 Task: Explore Airbnb accommodation in Ungheni, Moldova from 10th December, 2023 to 26th December, 2023 for 6 adults, 2 children.6 bedrooms having 6 beds and 6 bathrooms. Property type can be house. Amenities needed are: wifi, TV, free parkinig on premises, gym, breakfast. Booking option can be shelf check-in. Look for 4 properties as per requirement.
Action: Mouse moved to (460, 50)
Screenshot: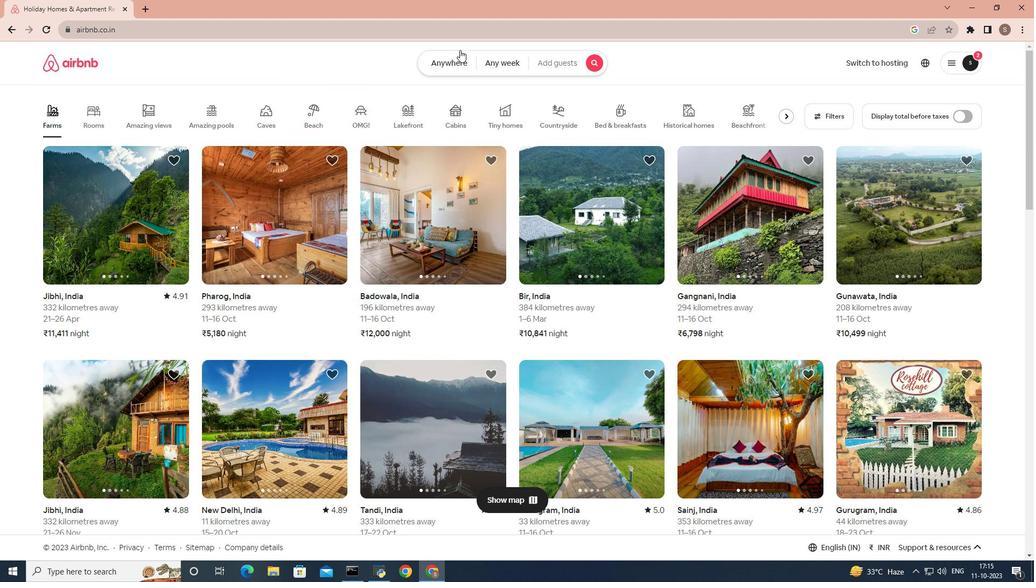 
Action: Mouse pressed left at (460, 50)
Screenshot: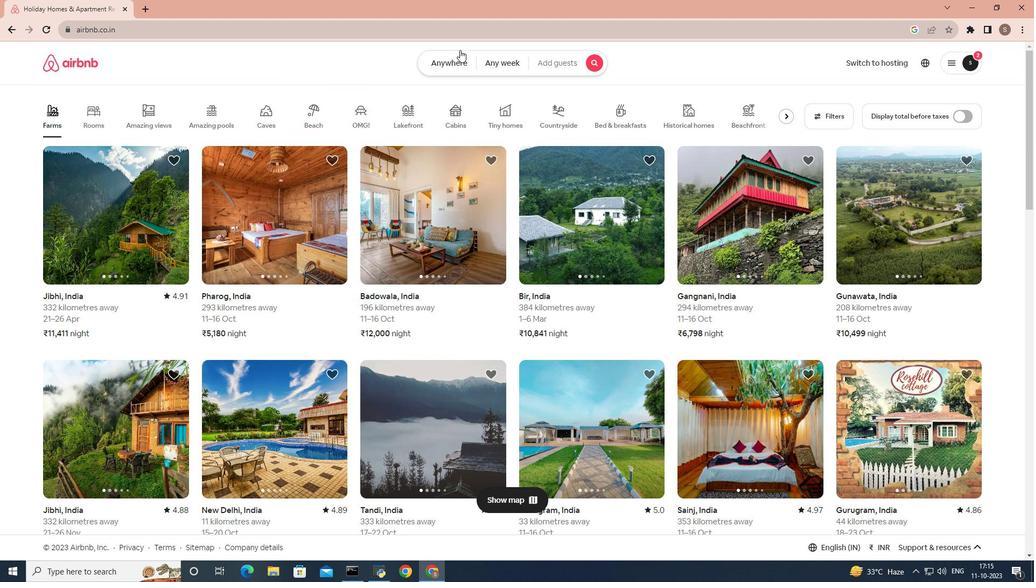 
Action: Mouse moved to (343, 108)
Screenshot: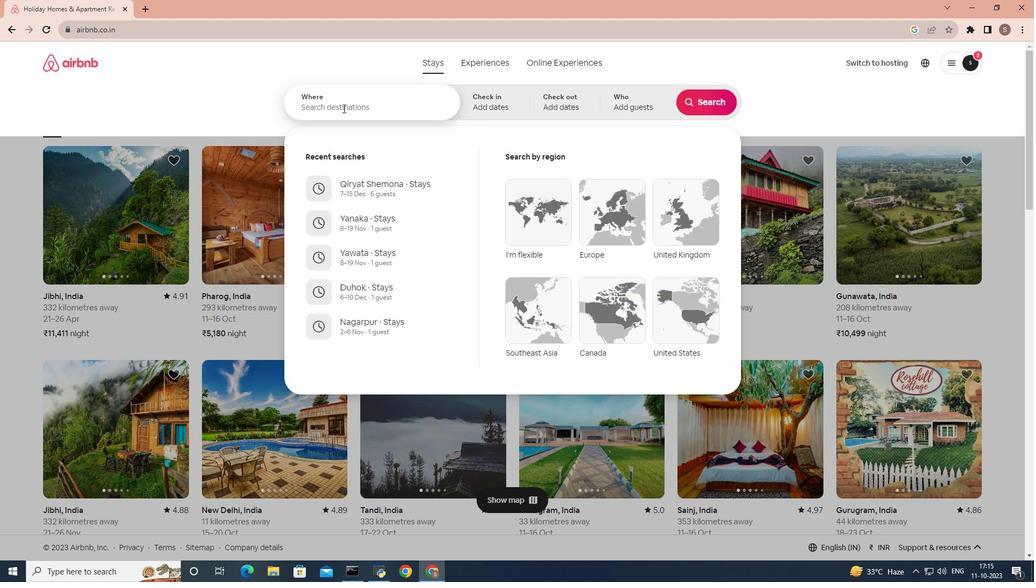 
Action: Mouse pressed left at (343, 108)
Screenshot: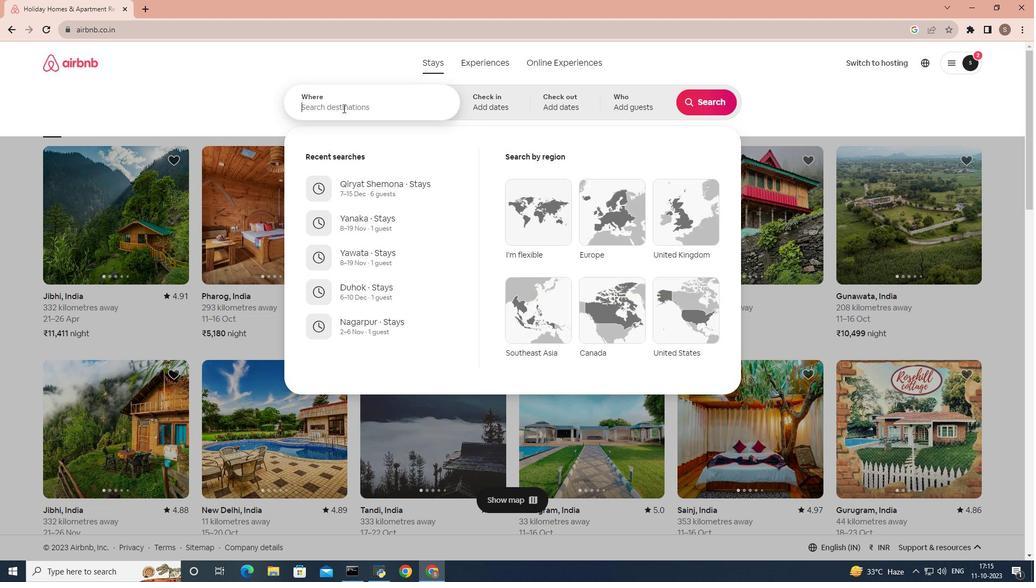 
Action: Mouse moved to (367, 133)
Screenshot: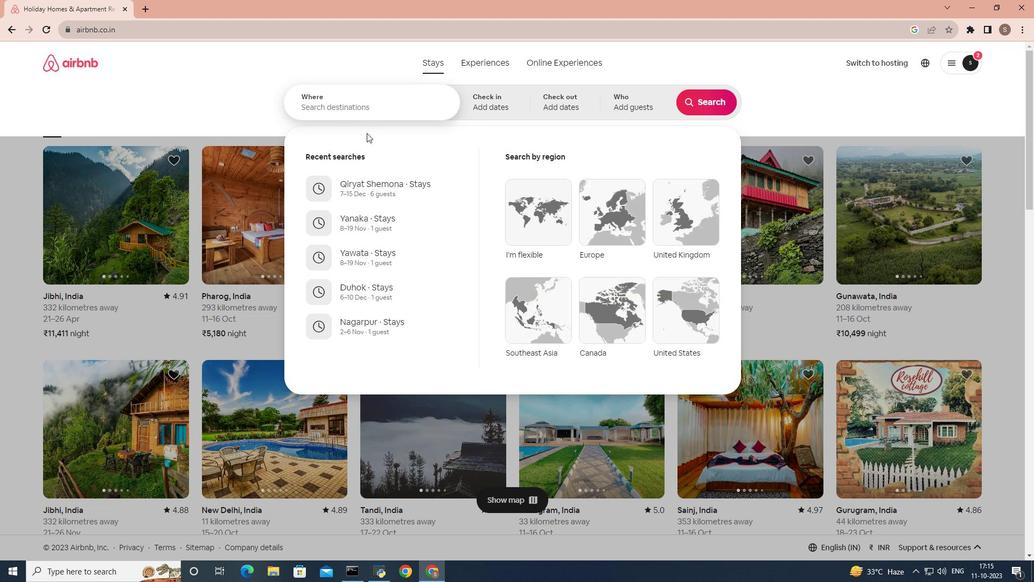
Action: Key pressed ungheni
Screenshot: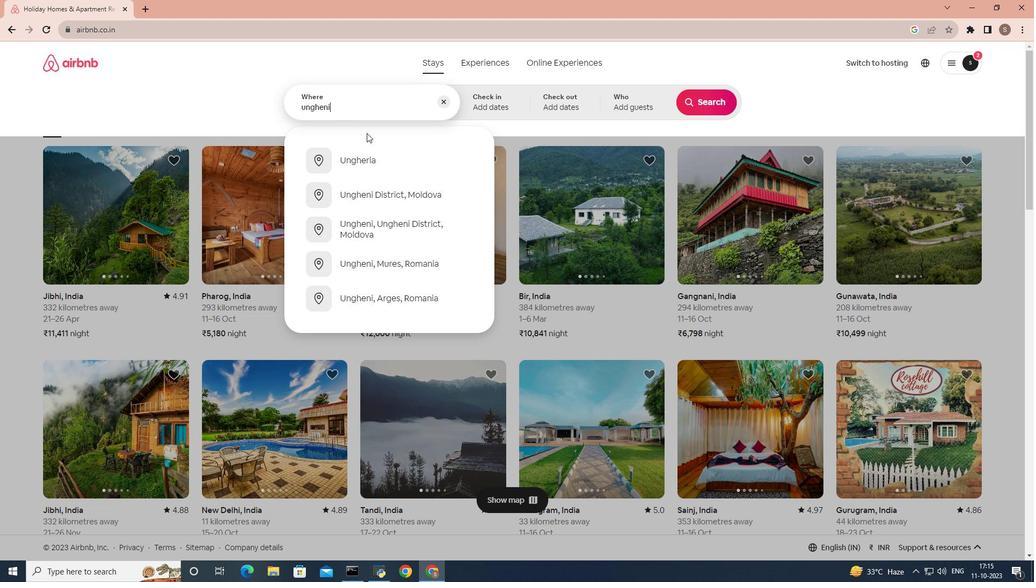 
Action: Mouse moved to (368, 187)
Screenshot: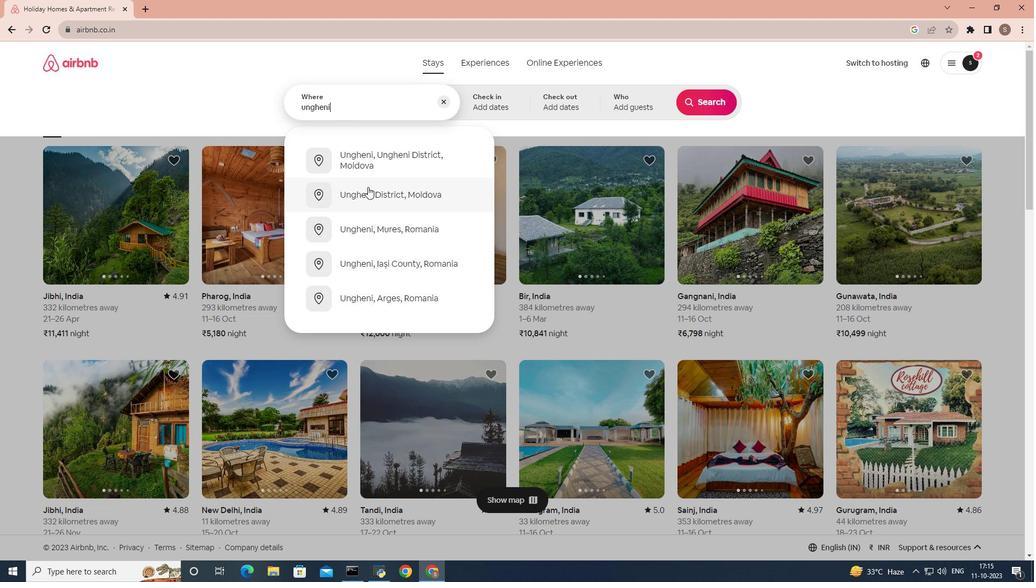 
Action: Mouse pressed left at (368, 187)
Screenshot: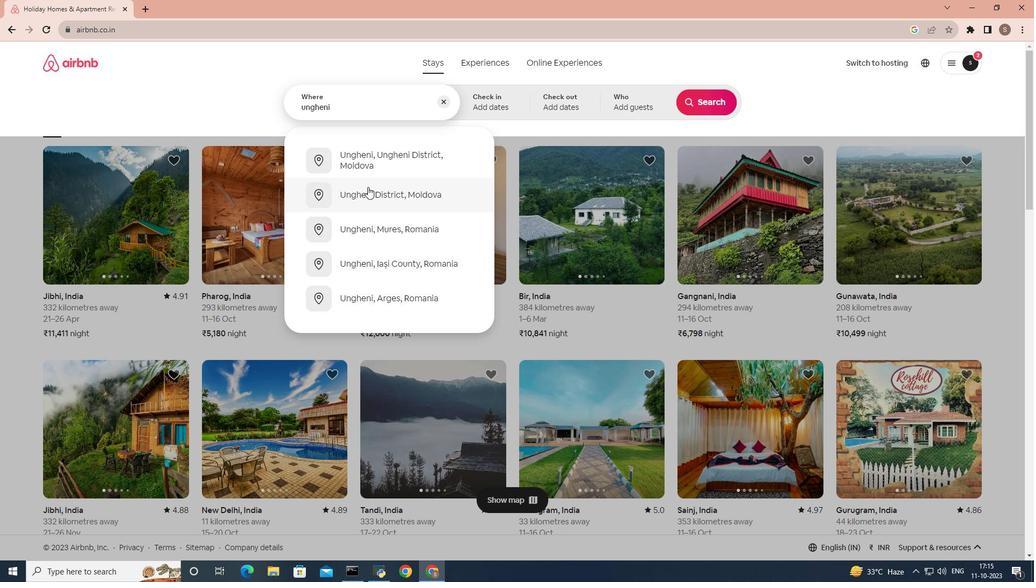 
Action: Mouse moved to (707, 192)
Screenshot: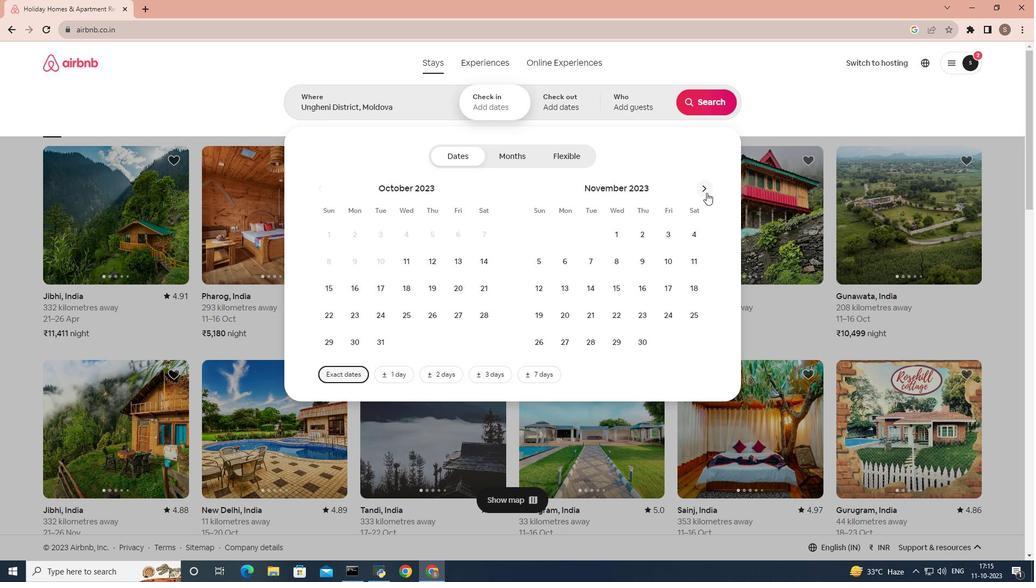 
Action: Mouse pressed left at (707, 192)
Screenshot: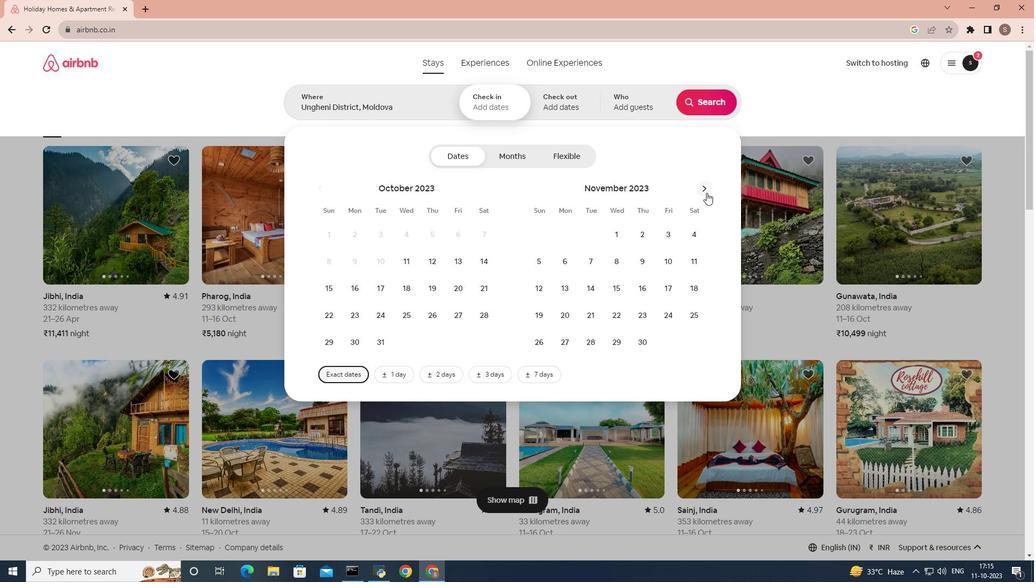 
Action: Mouse moved to (589, 346)
Screenshot: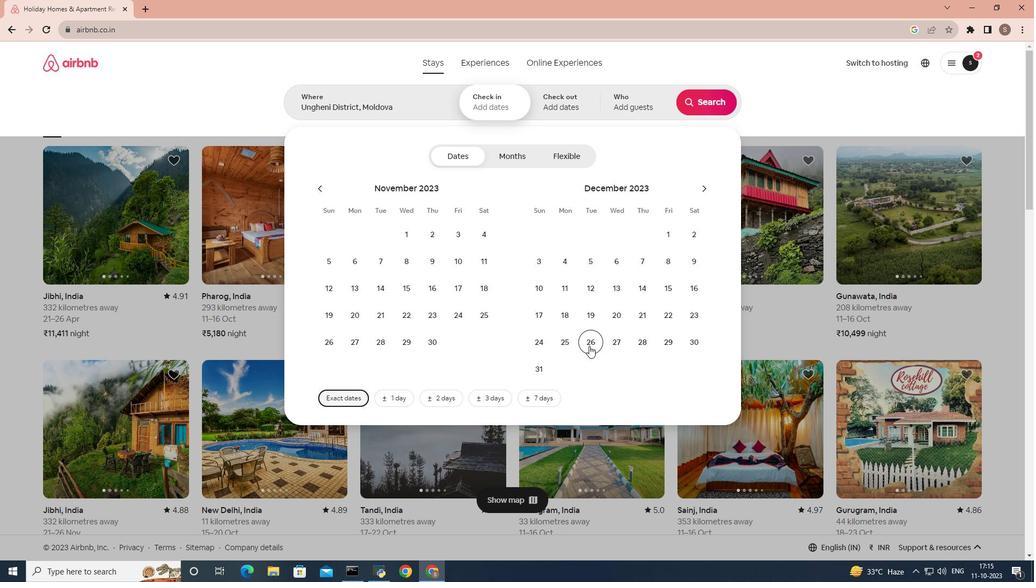 
Action: Mouse pressed left at (589, 346)
Screenshot: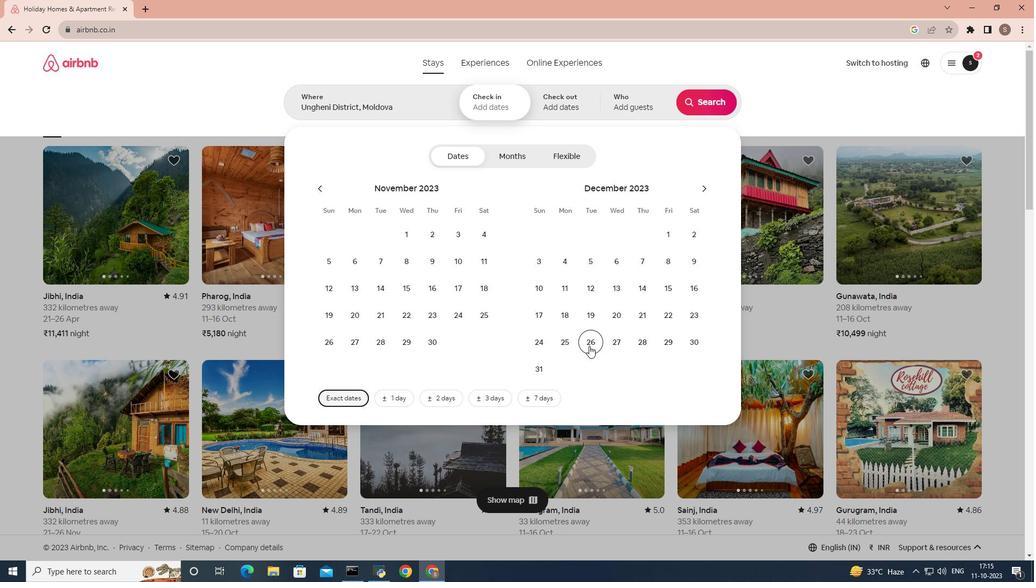 
Action: Mouse moved to (544, 297)
Screenshot: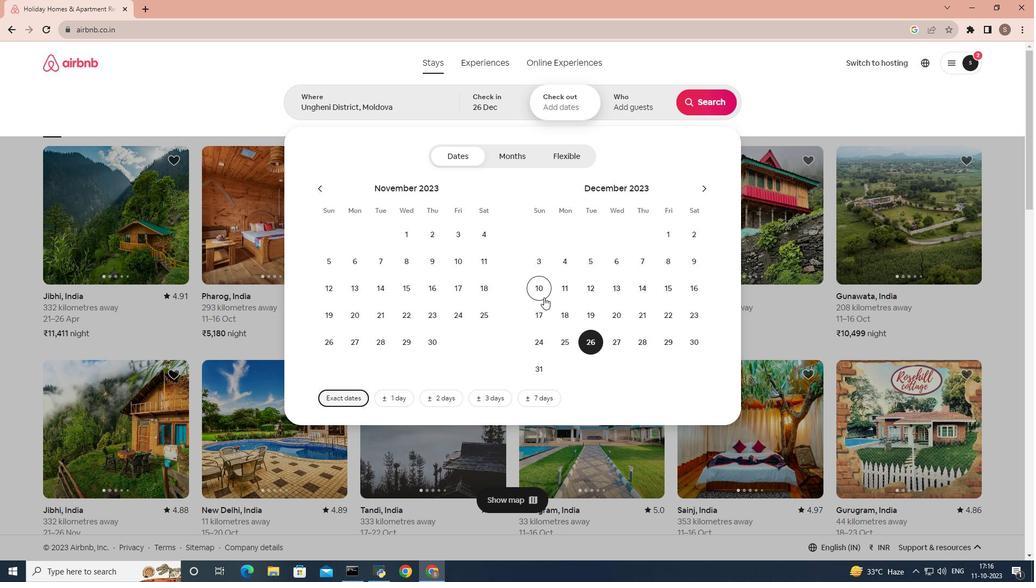 
Action: Mouse pressed left at (544, 297)
Screenshot: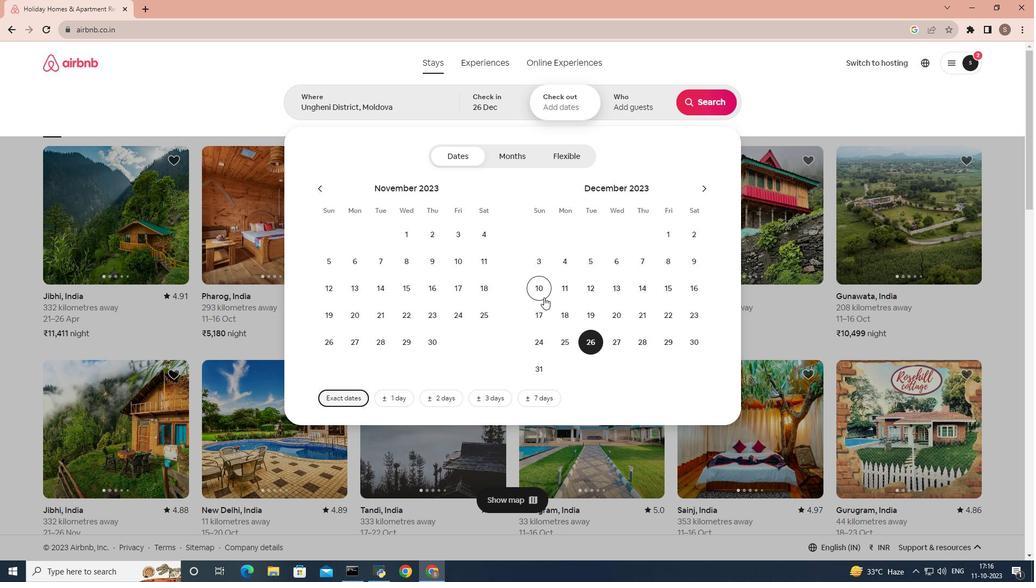 
Action: Mouse moved to (592, 336)
Screenshot: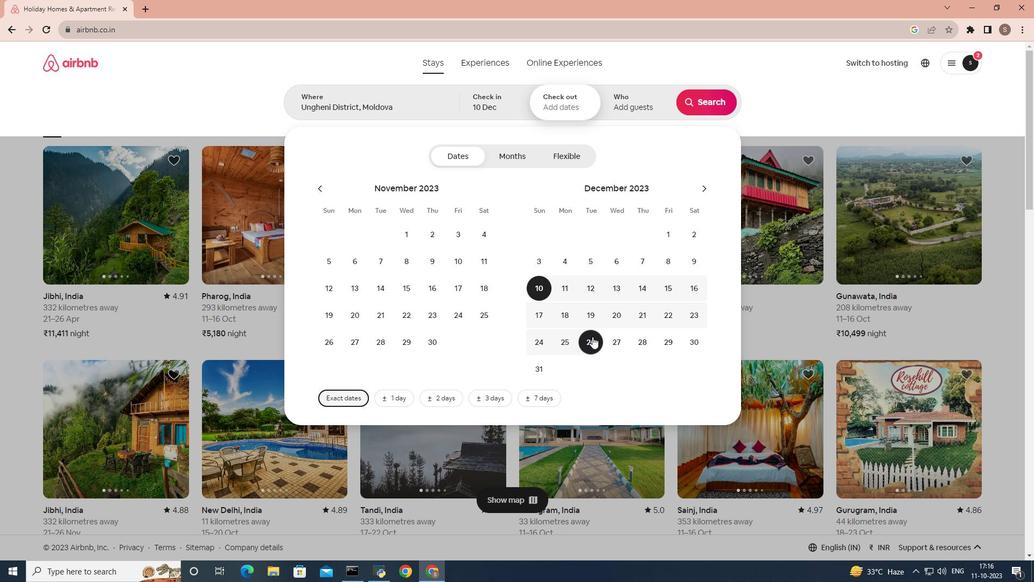 
Action: Mouse pressed left at (592, 336)
Screenshot: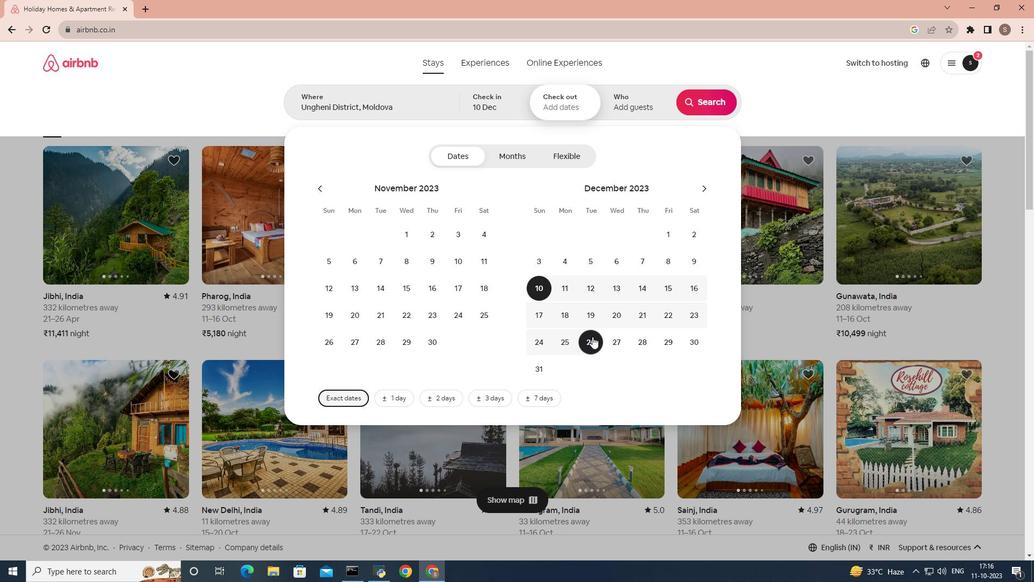 
Action: Mouse moved to (652, 106)
Screenshot: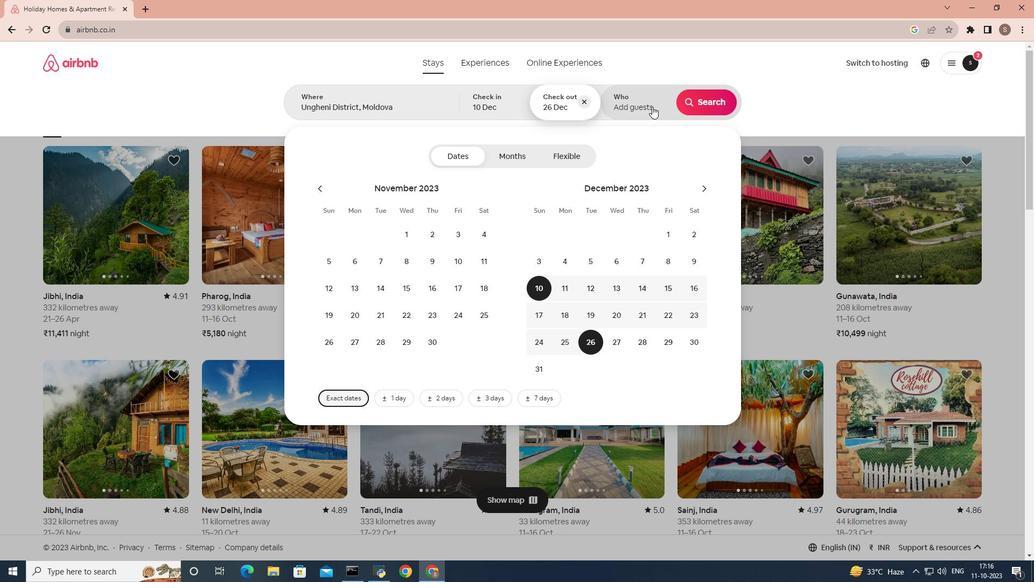 
Action: Mouse pressed left at (652, 106)
Screenshot: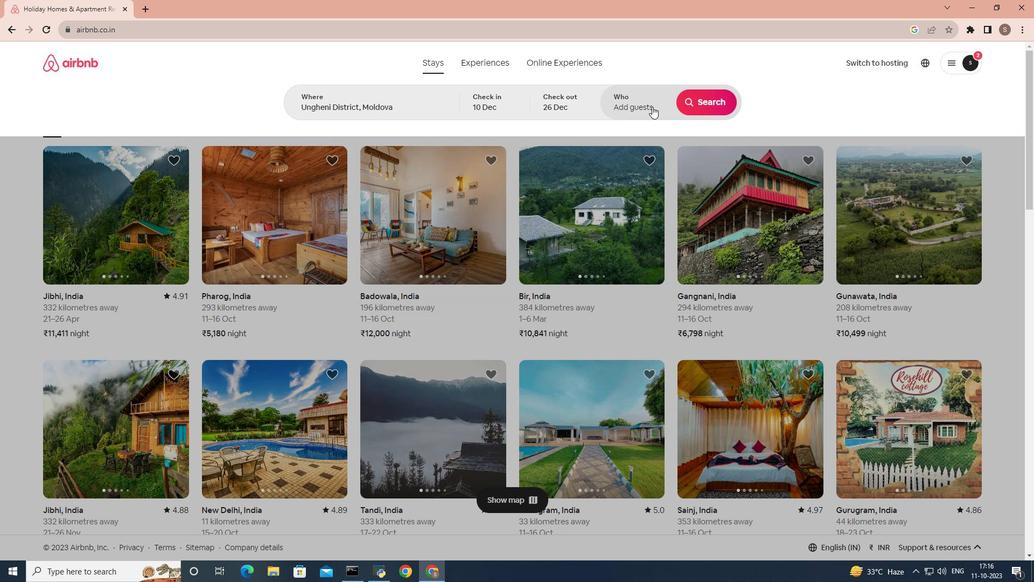 
Action: Mouse moved to (709, 157)
Screenshot: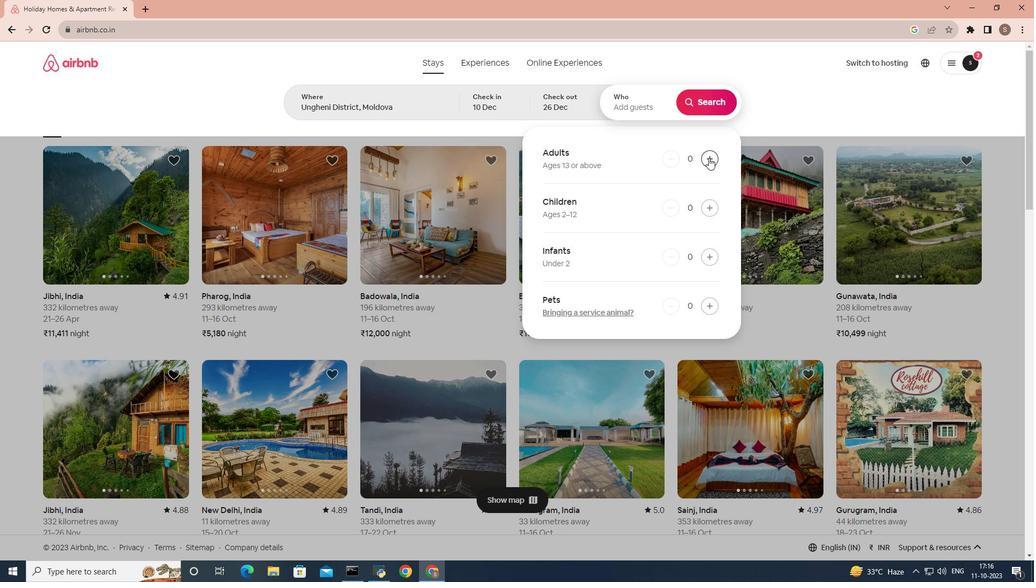 
Action: Mouse pressed left at (709, 157)
Screenshot: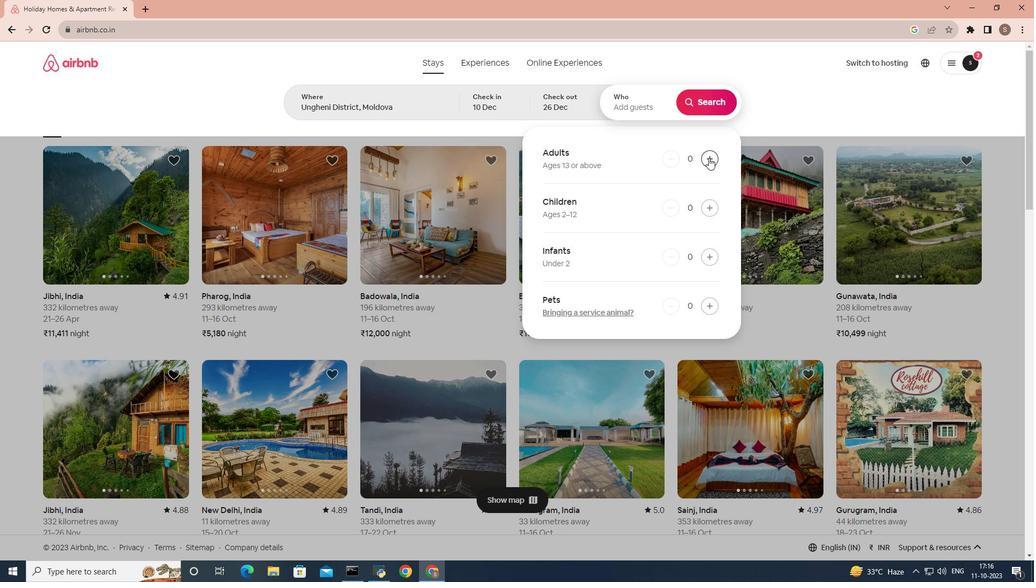 
Action: Mouse pressed left at (709, 157)
Screenshot: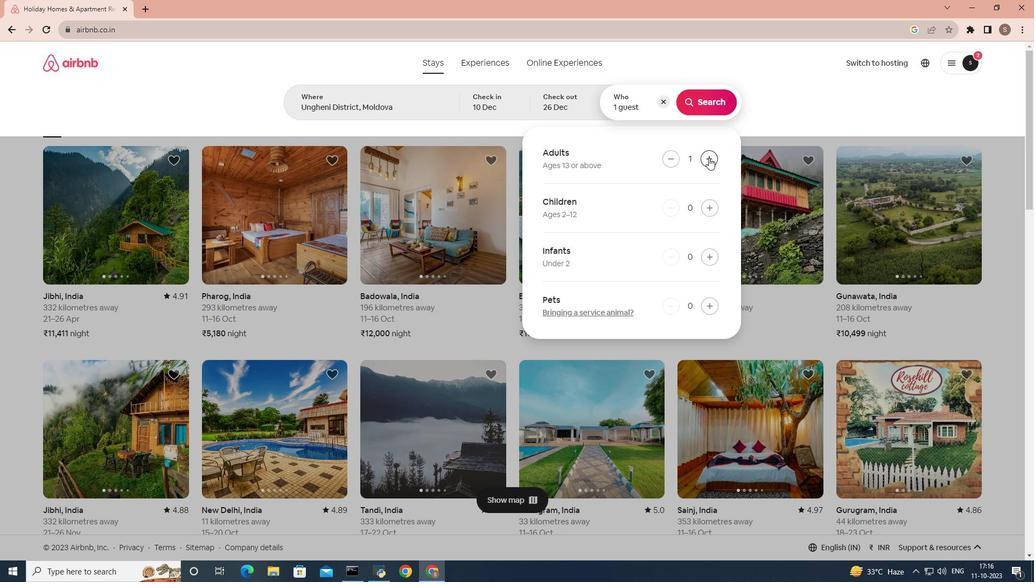 
Action: Mouse pressed left at (709, 157)
Screenshot: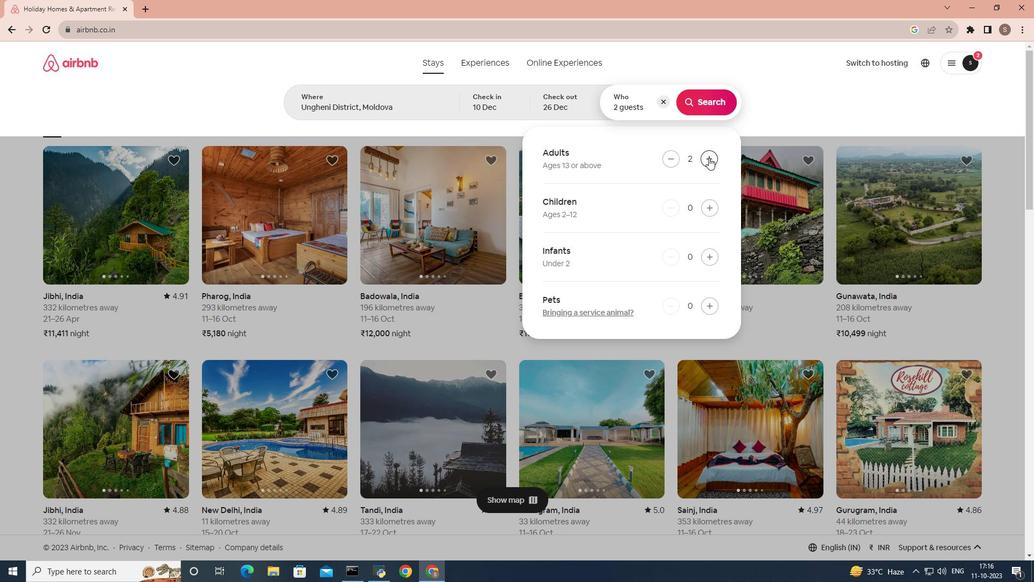 
Action: Mouse pressed left at (709, 157)
Screenshot: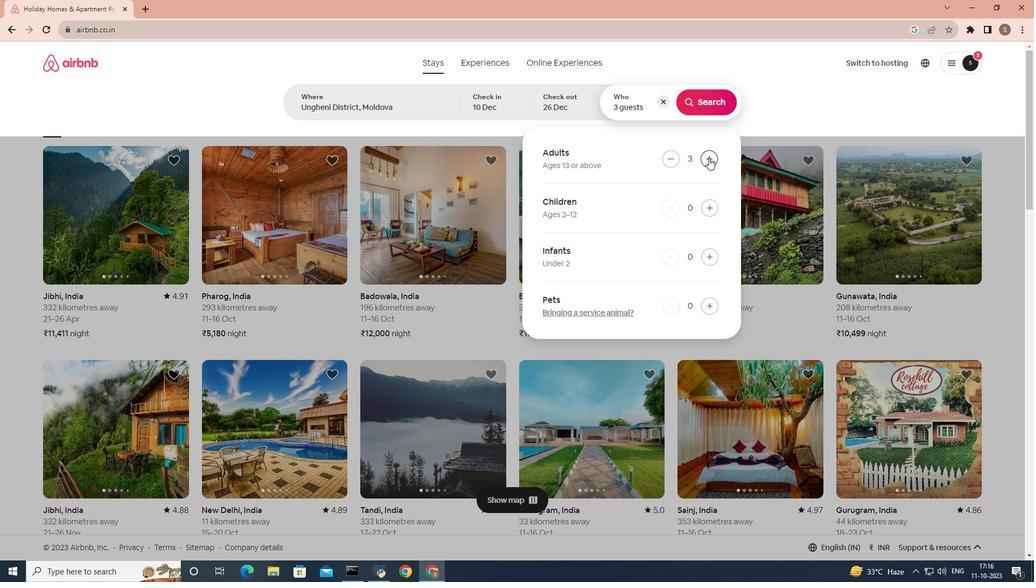 
Action: Mouse pressed left at (709, 157)
Screenshot: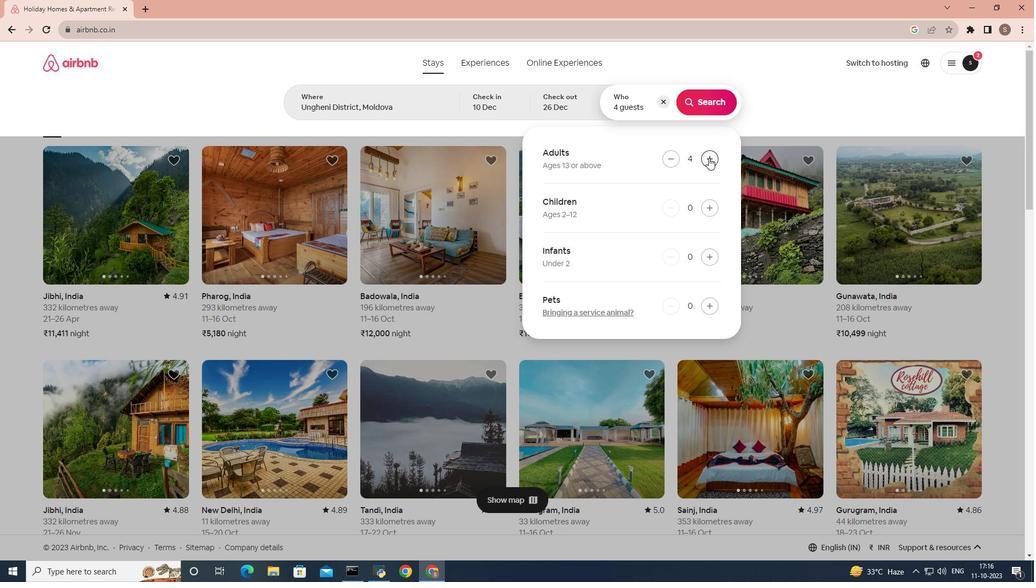 
Action: Mouse pressed left at (709, 157)
Screenshot: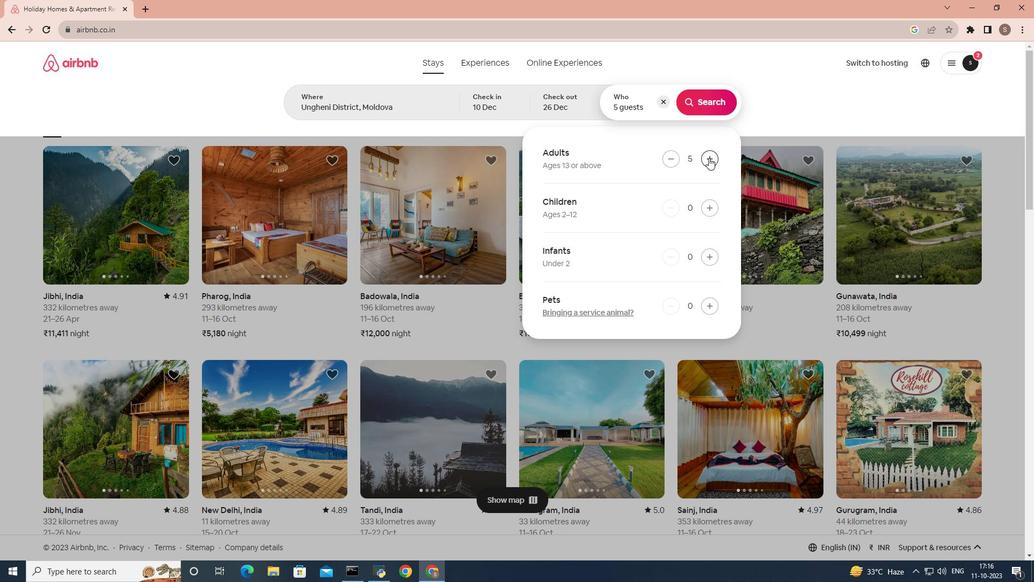 
Action: Mouse moved to (712, 205)
Screenshot: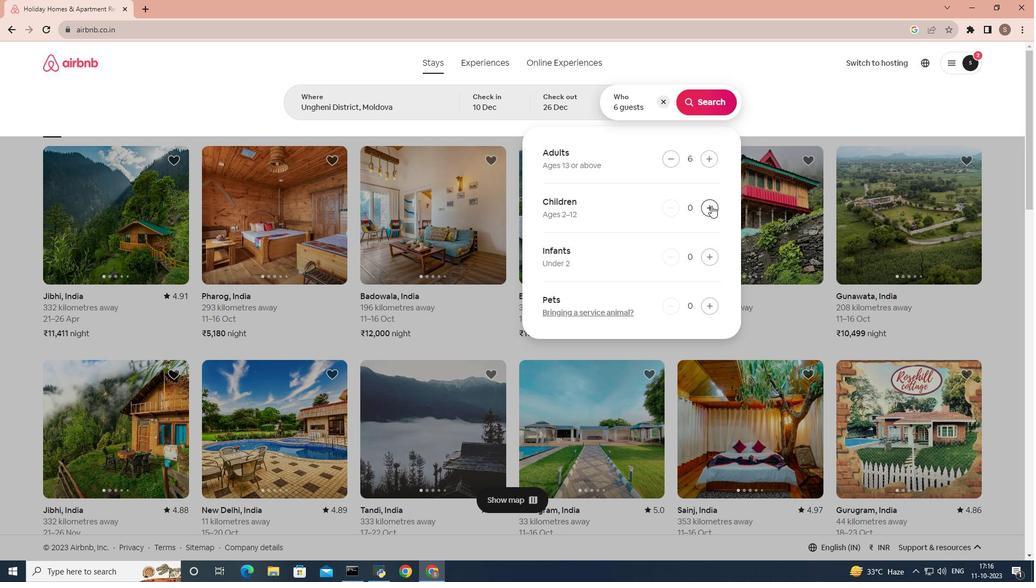 
Action: Mouse pressed left at (712, 205)
Screenshot: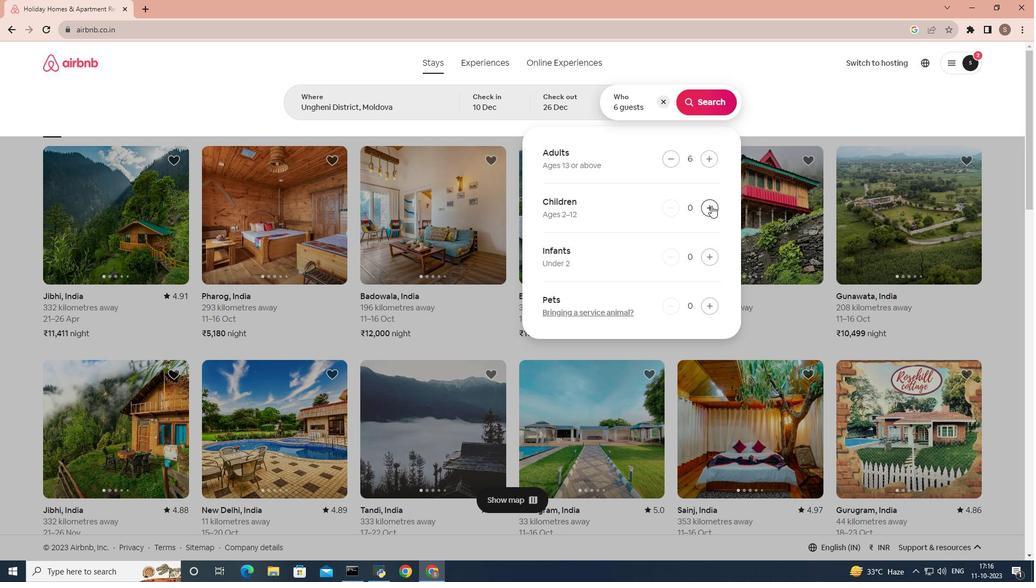 
Action: Mouse moved to (708, 202)
Screenshot: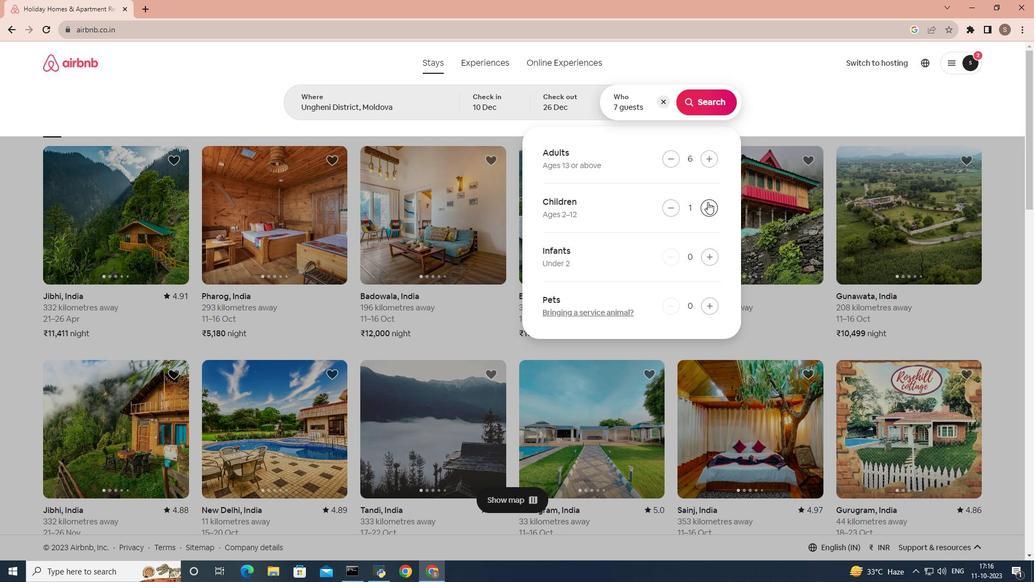 
Action: Mouse pressed left at (708, 202)
Screenshot: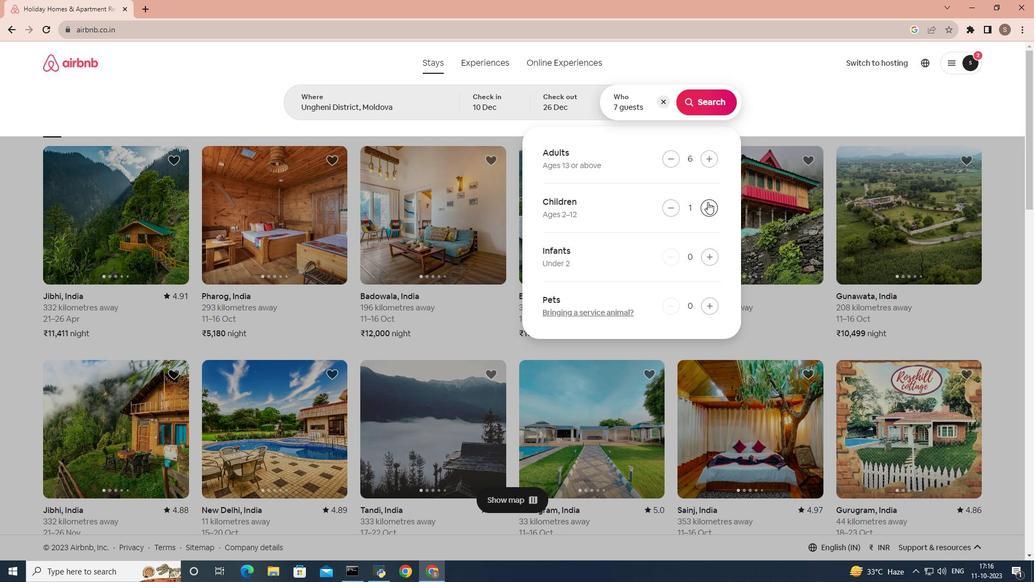 
Action: Mouse moved to (700, 110)
Screenshot: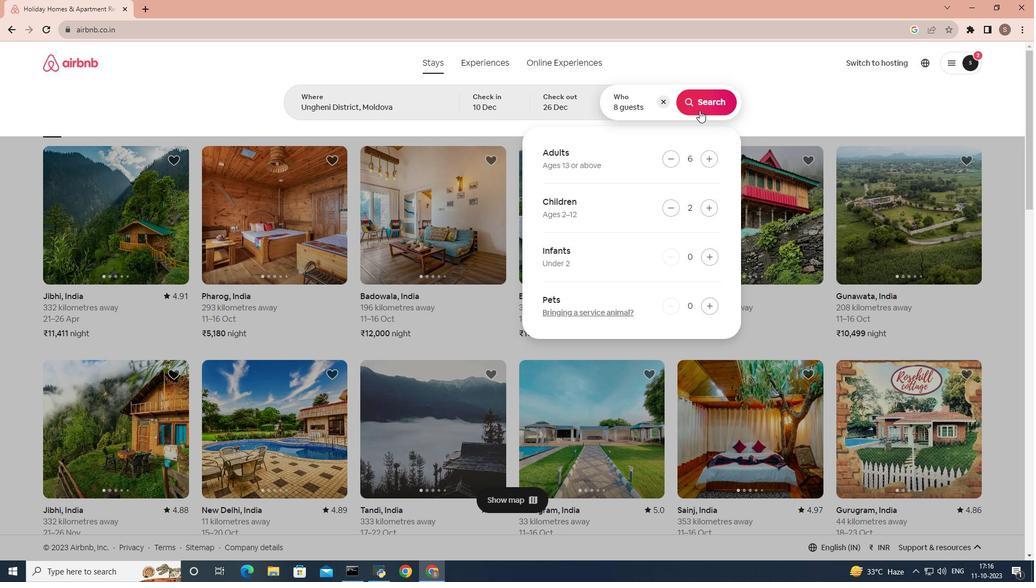 
Action: Mouse pressed left at (700, 110)
Screenshot: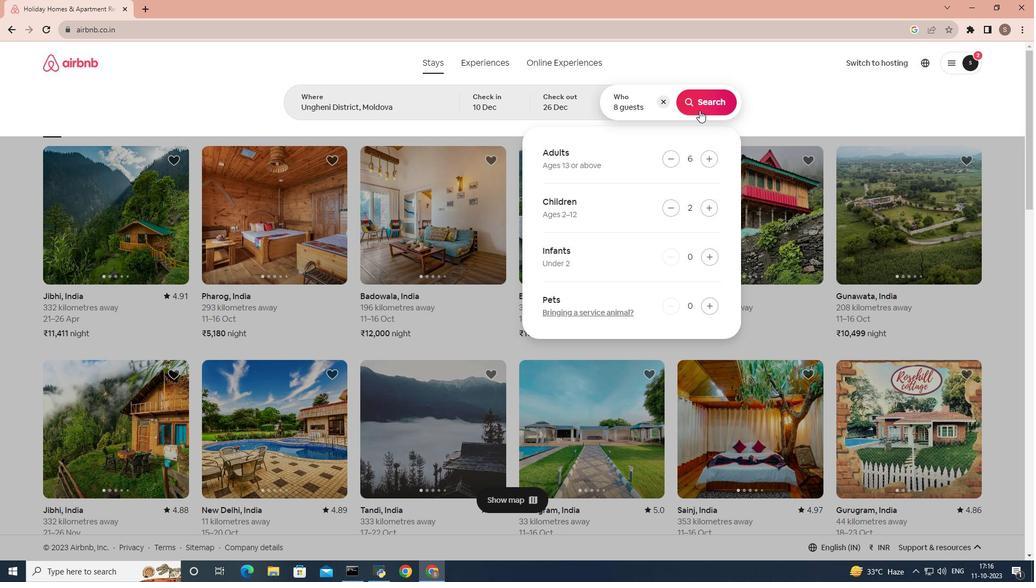
Action: Mouse moved to (261, 259)
Screenshot: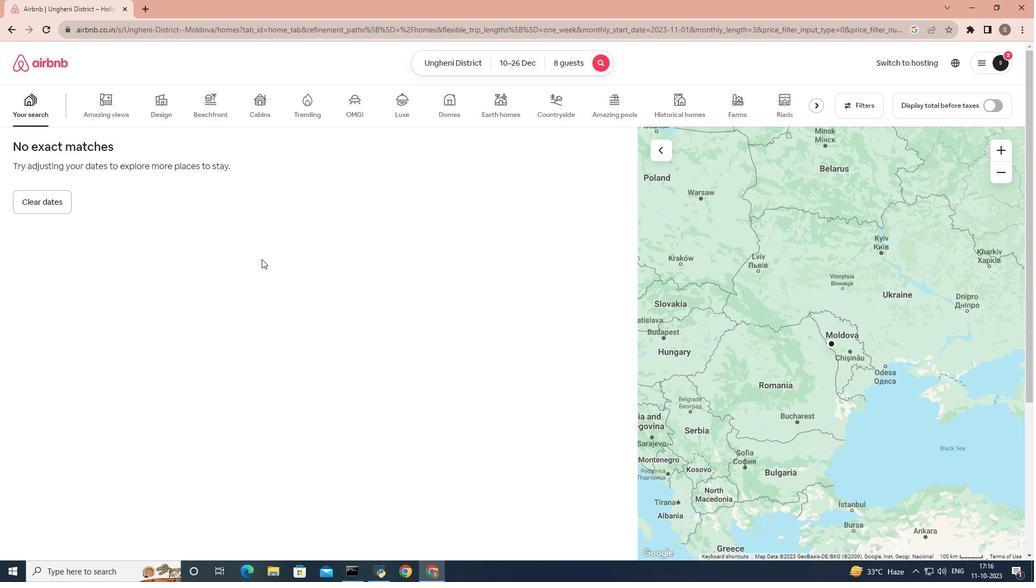 
